Task: Check the commits insights of the repository "Javascript".
Action: Mouse moved to (923, 149)
Screenshot: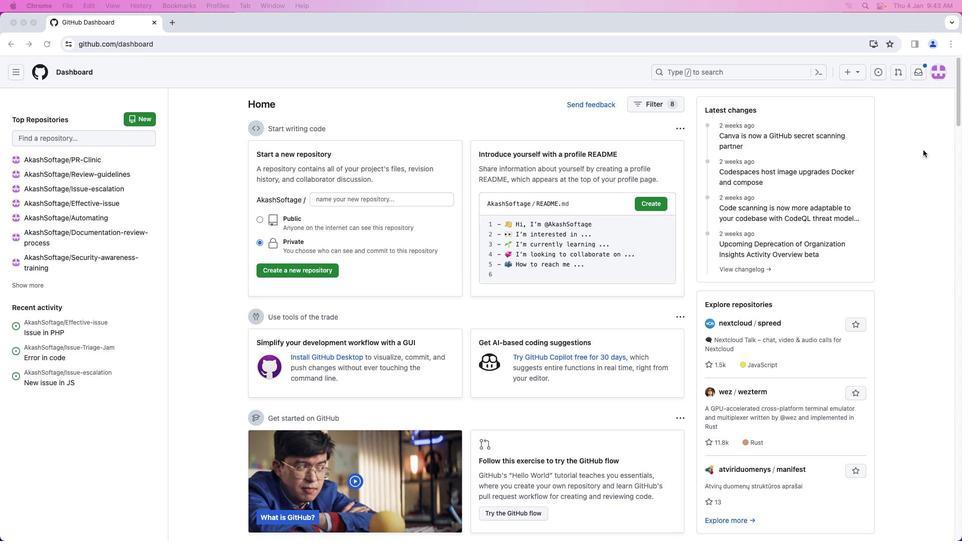 
Action: Mouse pressed left at (923, 149)
Screenshot: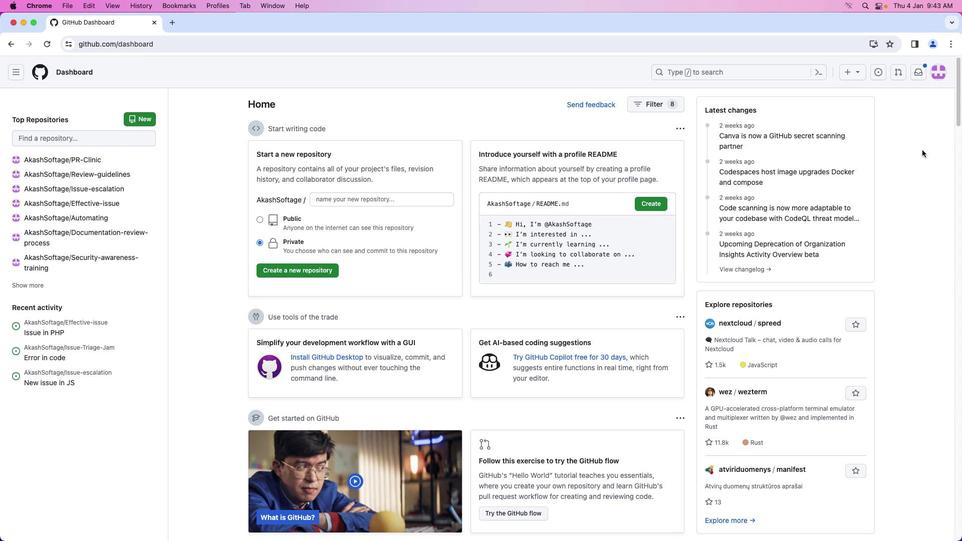 
Action: Mouse scrolled (923, 149) with delta (0, 0)
Screenshot: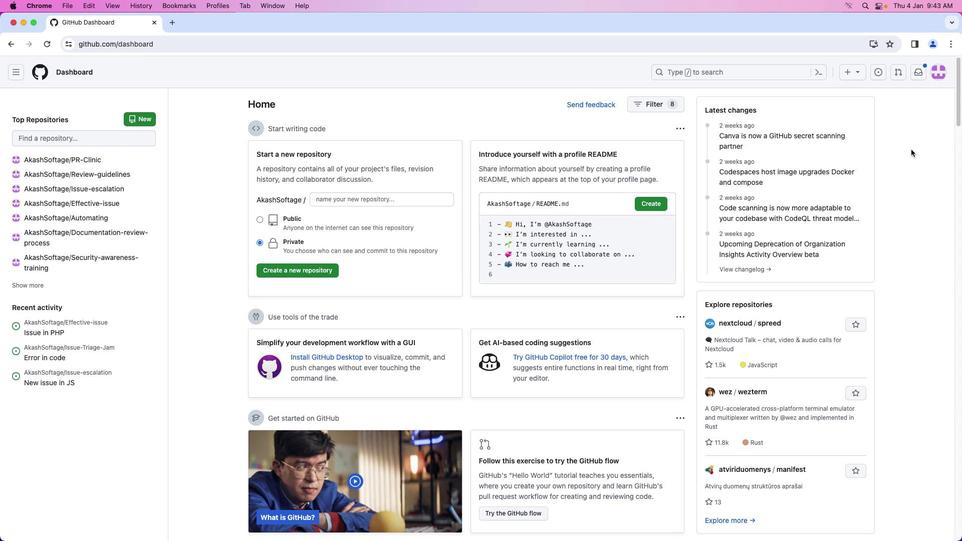 
Action: Mouse moved to (937, 75)
Screenshot: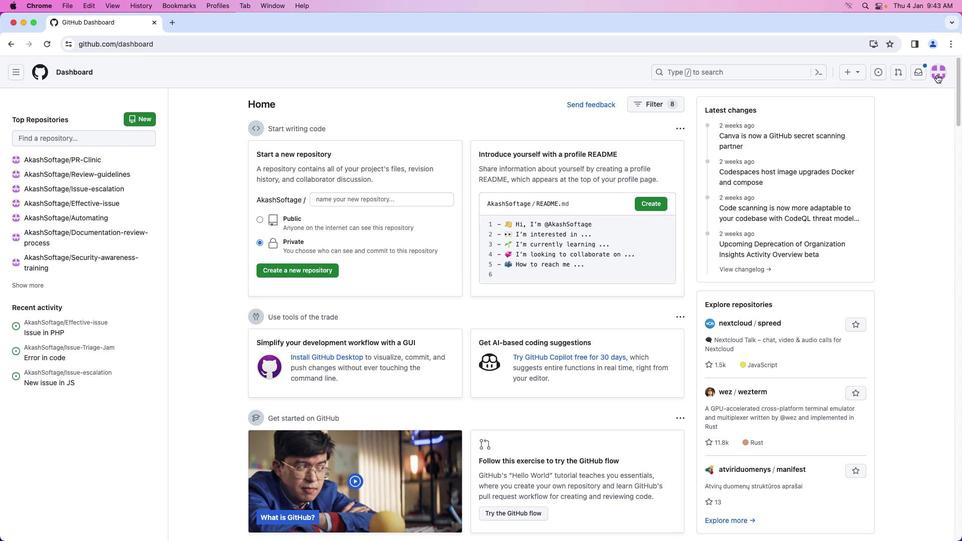 
Action: Mouse pressed left at (937, 75)
Screenshot: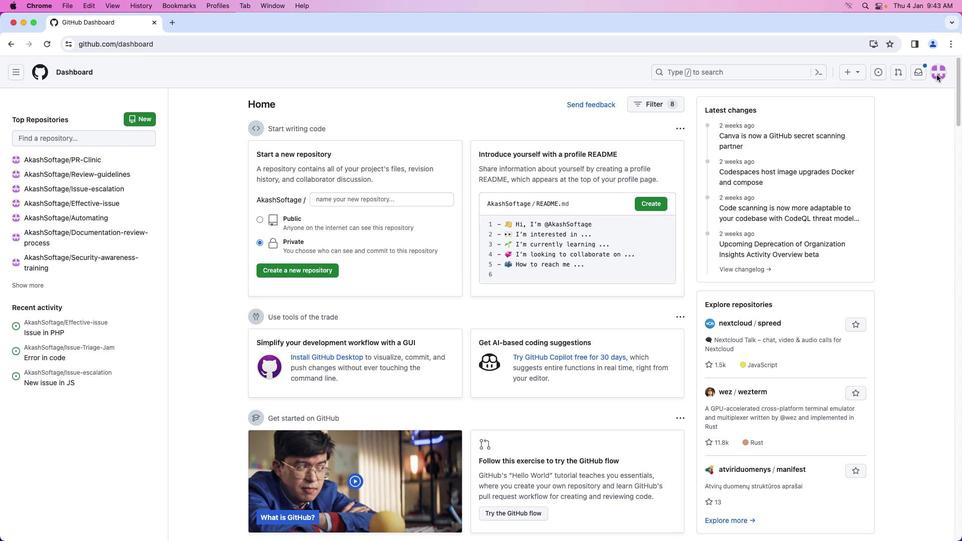 
Action: Mouse moved to (887, 161)
Screenshot: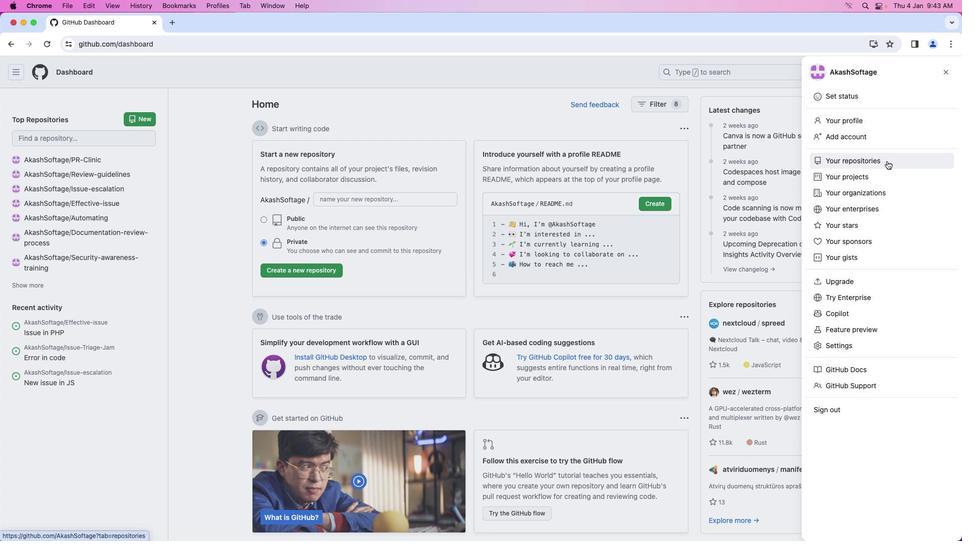 
Action: Mouse pressed left at (887, 161)
Screenshot: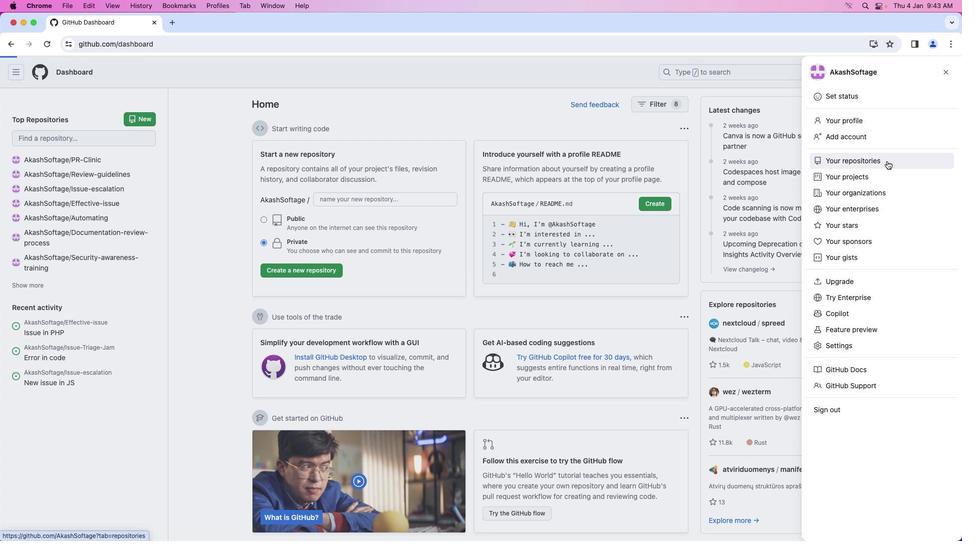 
Action: Mouse moved to (355, 164)
Screenshot: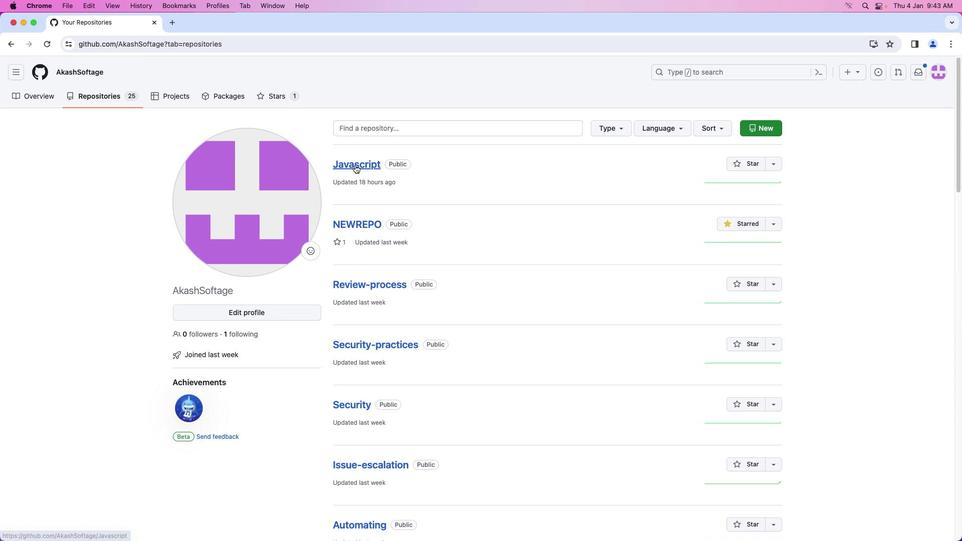 
Action: Mouse pressed left at (355, 164)
Screenshot: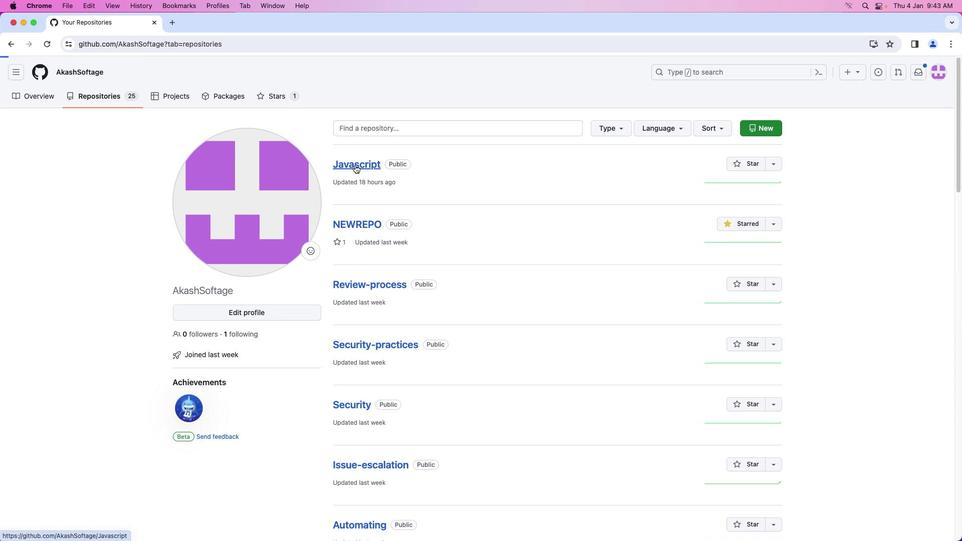 
Action: Mouse moved to (468, 103)
Screenshot: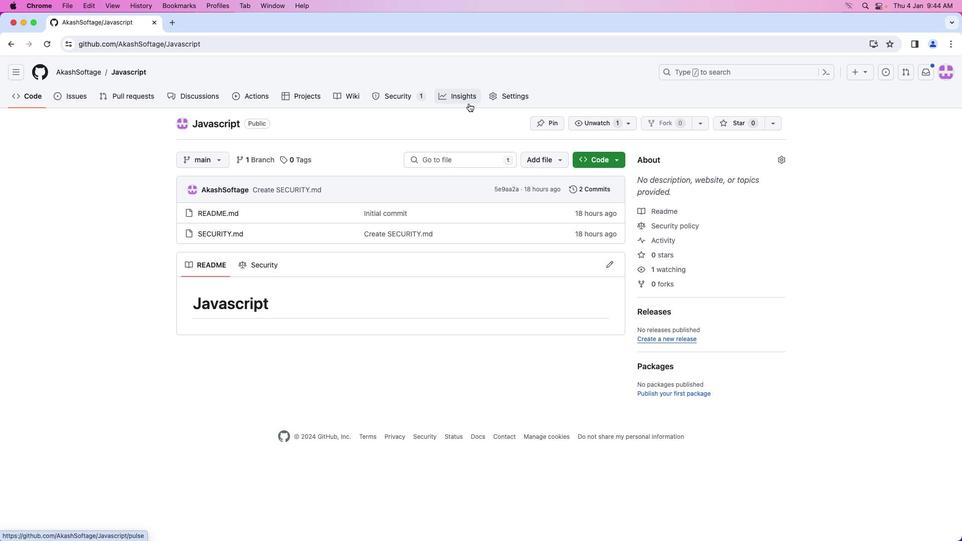 
Action: Mouse pressed left at (468, 103)
Screenshot: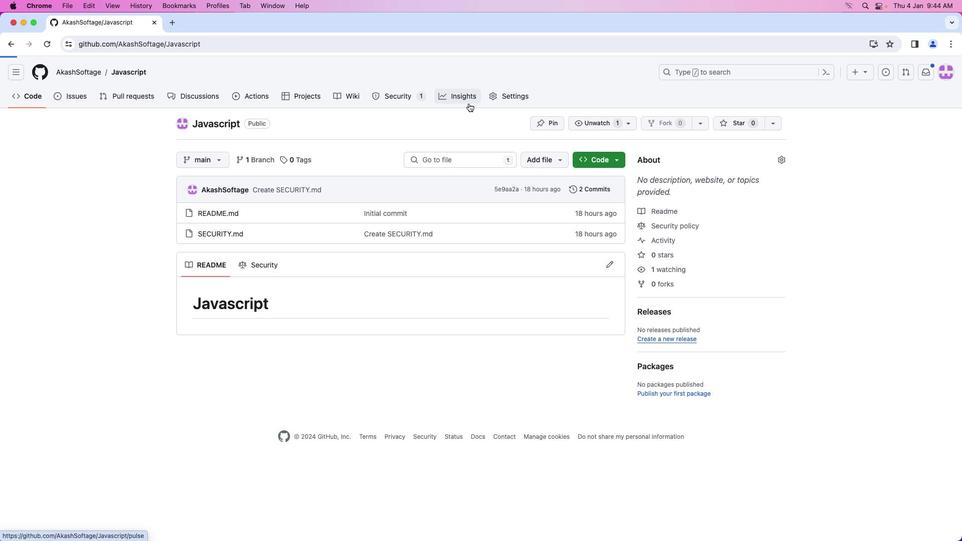 
Action: Mouse moved to (218, 229)
Screenshot: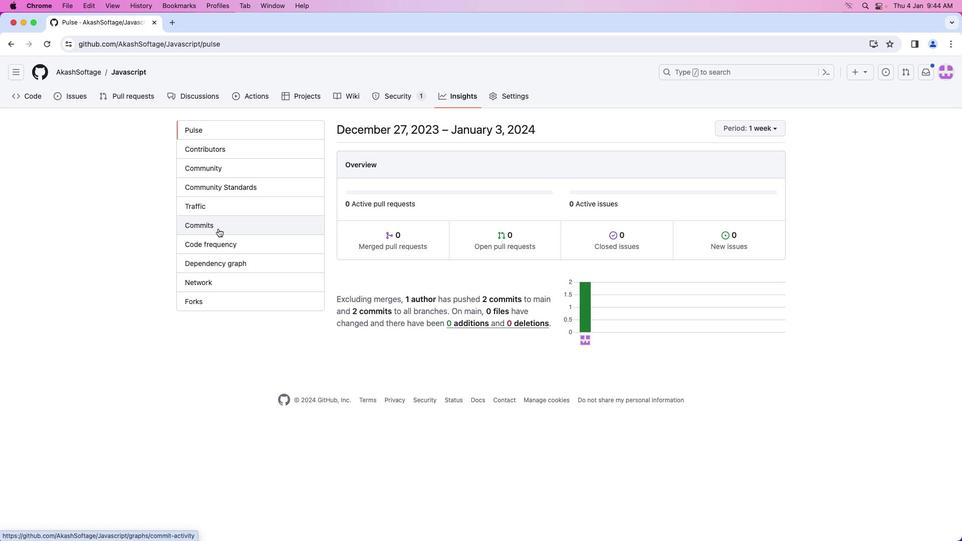 
Action: Mouse pressed left at (218, 229)
Screenshot: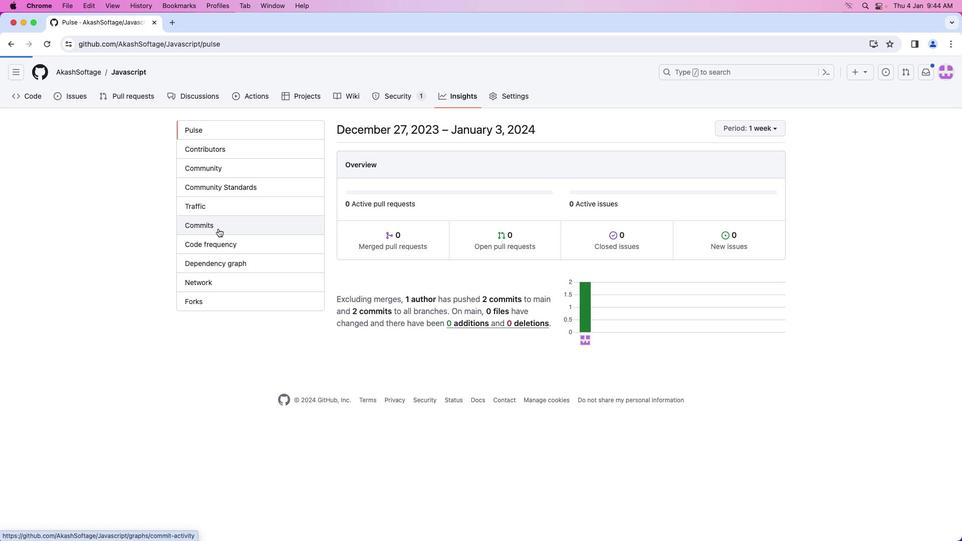 
Action: Mouse moved to (681, 234)
Screenshot: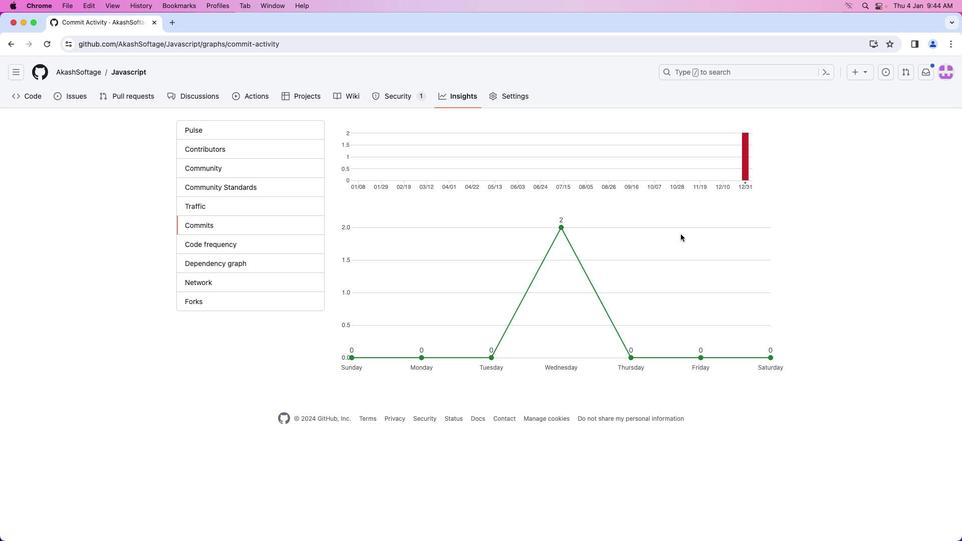 
